 Task: Set show available start times in increments of 20 minutes.
Action: Mouse moved to (216, 427)
Screenshot: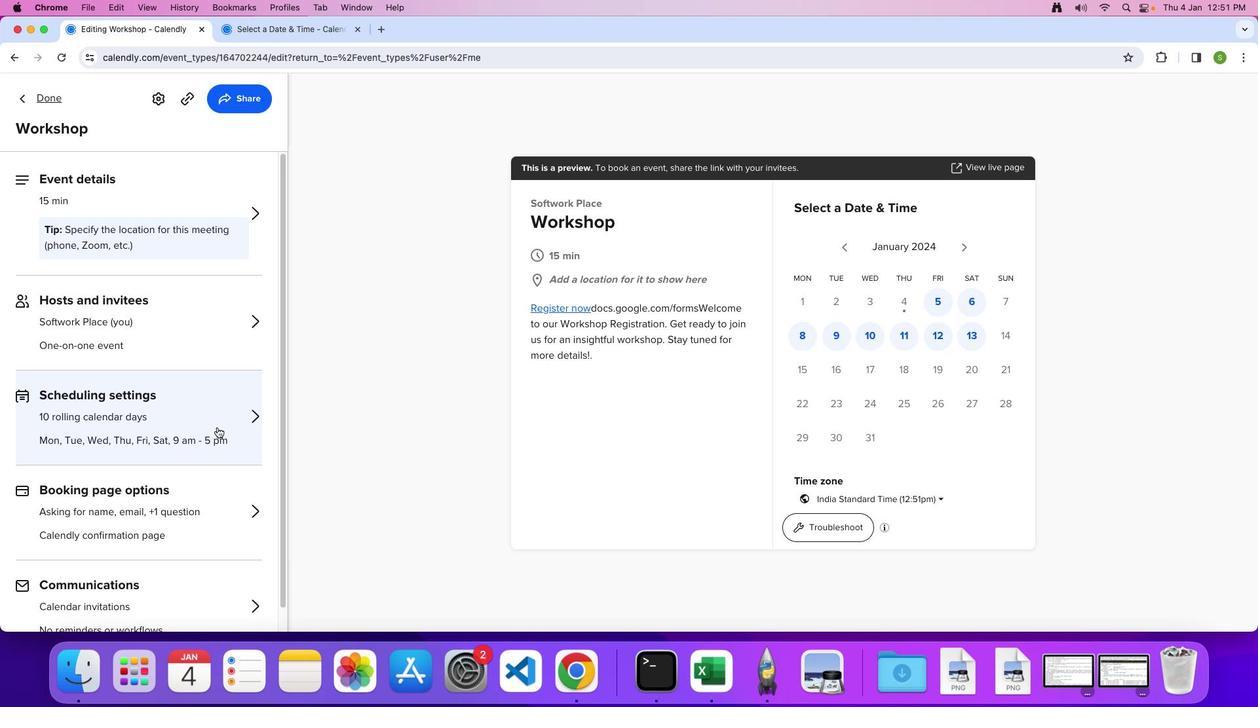 
Action: Mouse pressed left at (216, 427)
Screenshot: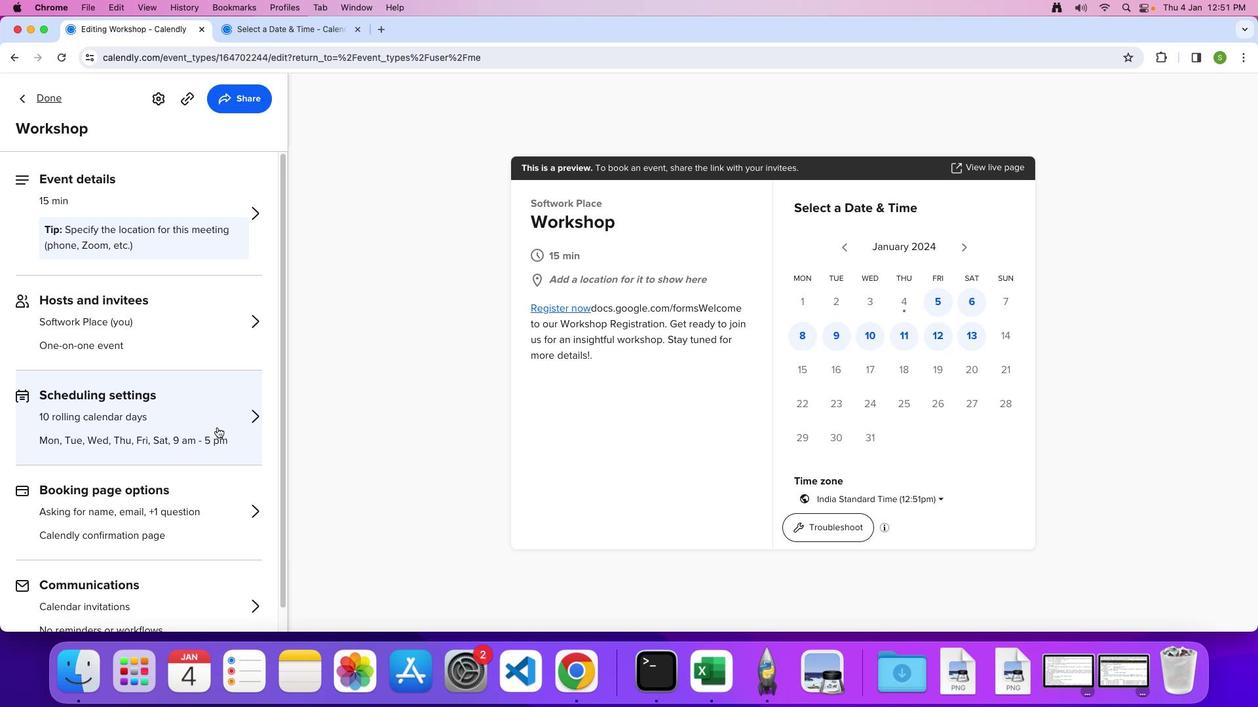 
Action: Mouse moved to (144, 496)
Screenshot: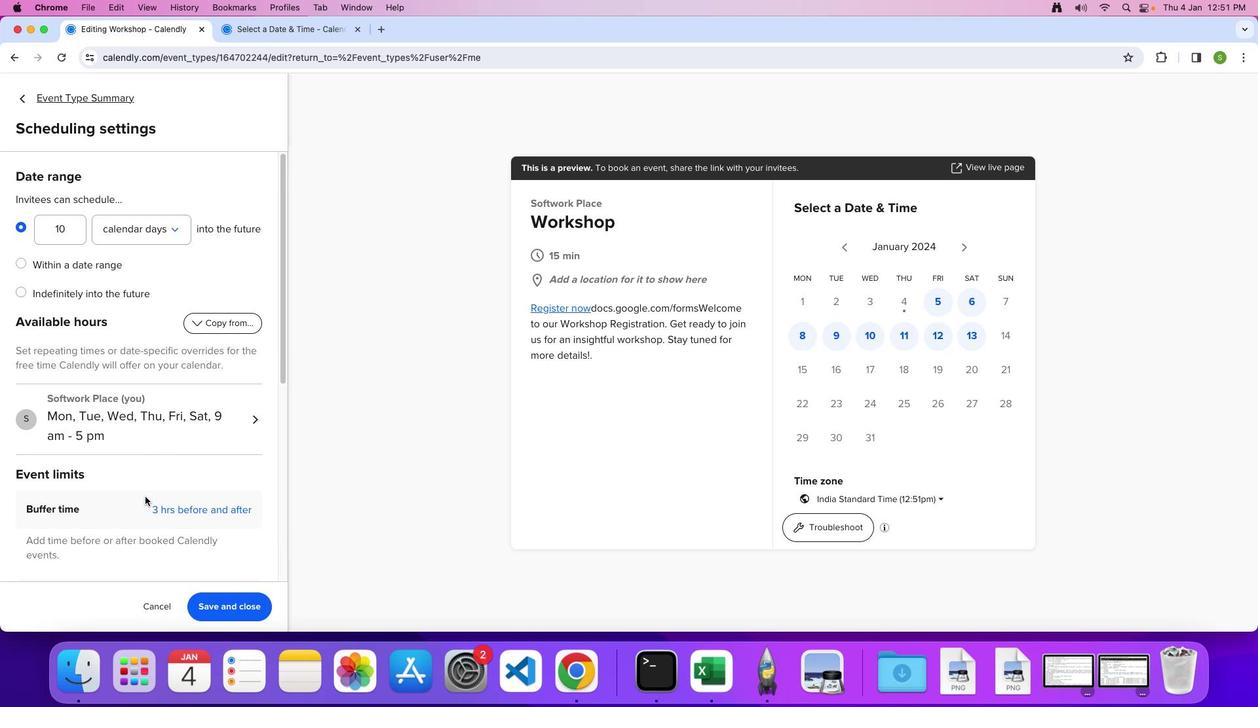 
Action: Mouse scrolled (144, 496) with delta (0, 0)
Screenshot: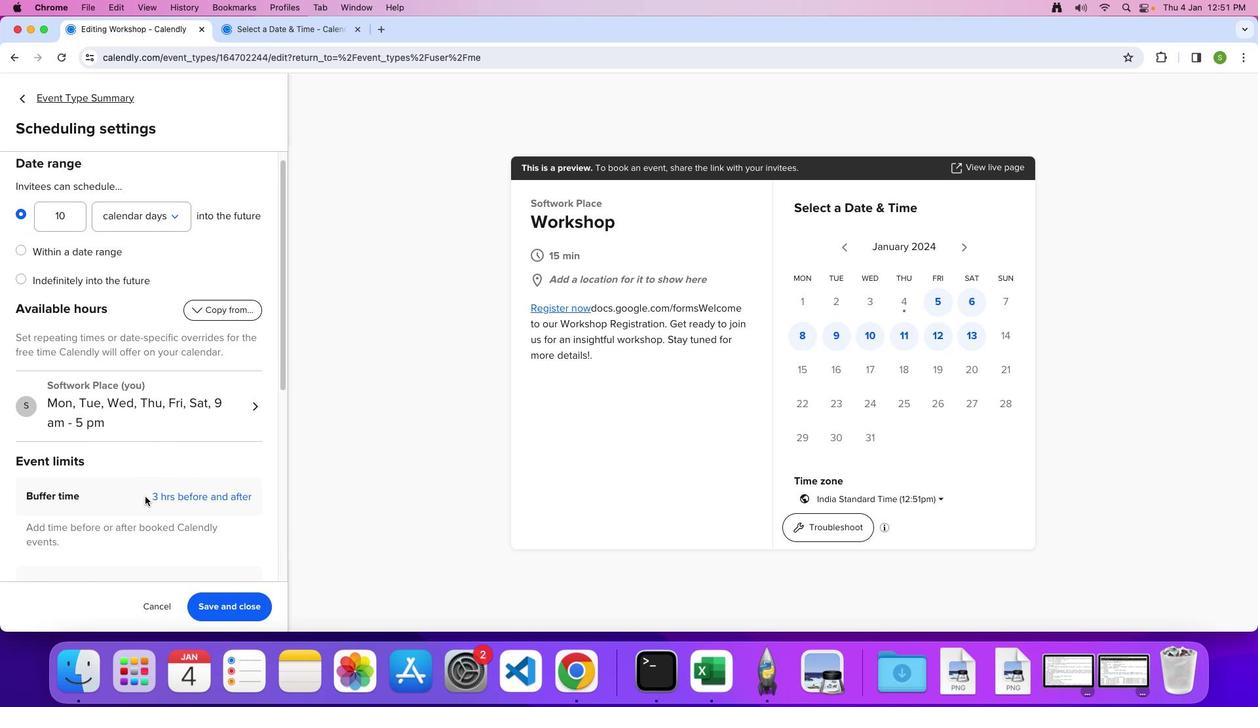 
Action: Mouse scrolled (144, 496) with delta (0, 0)
Screenshot: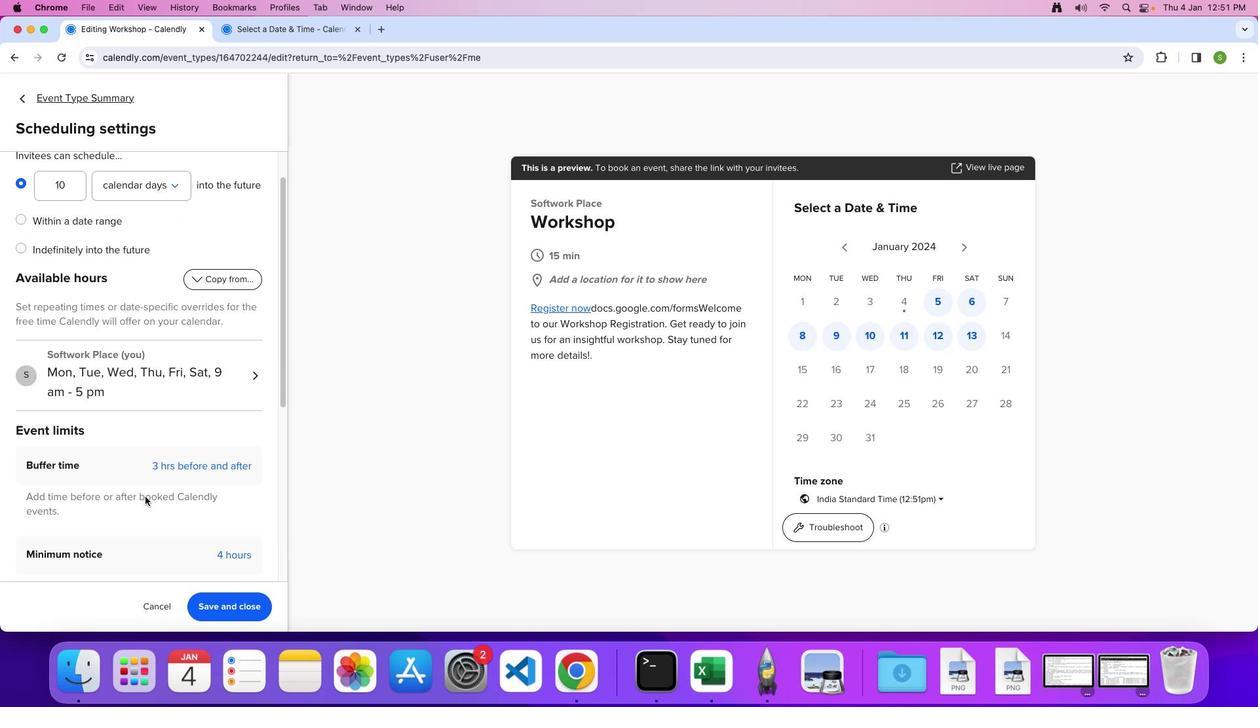 
Action: Mouse scrolled (144, 496) with delta (0, -2)
Screenshot: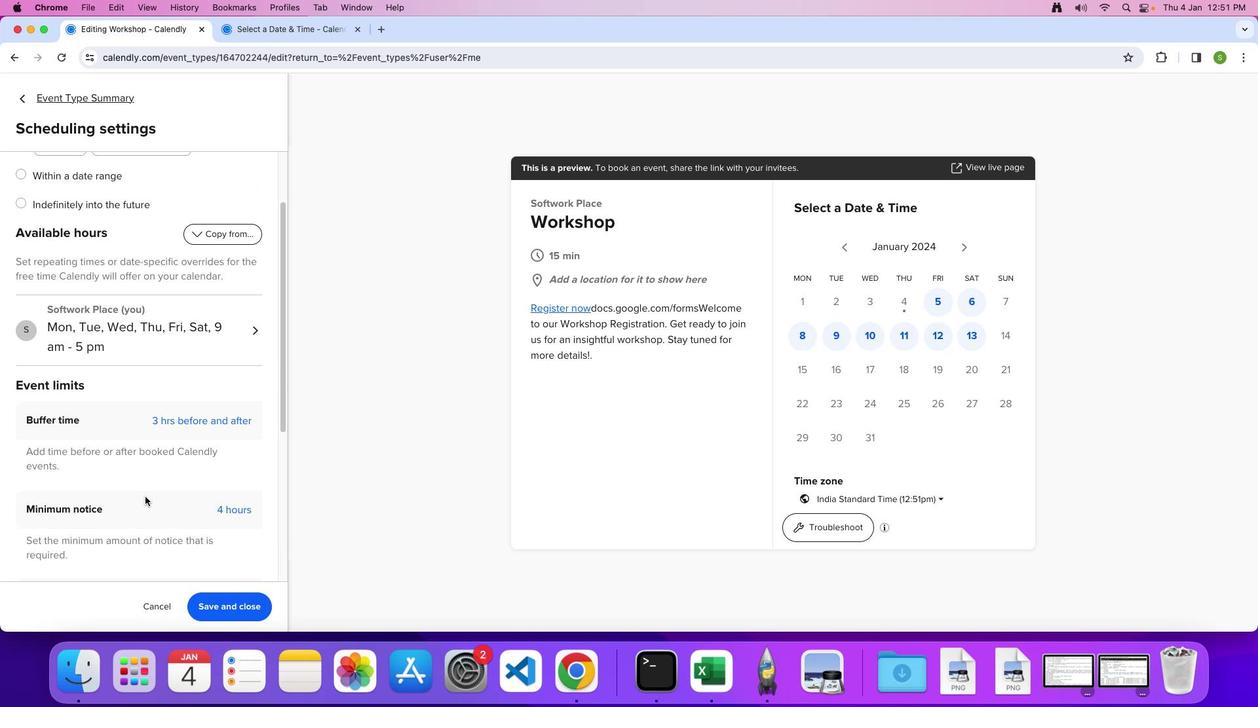 
Action: Mouse scrolled (144, 496) with delta (0, 0)
Screenshot: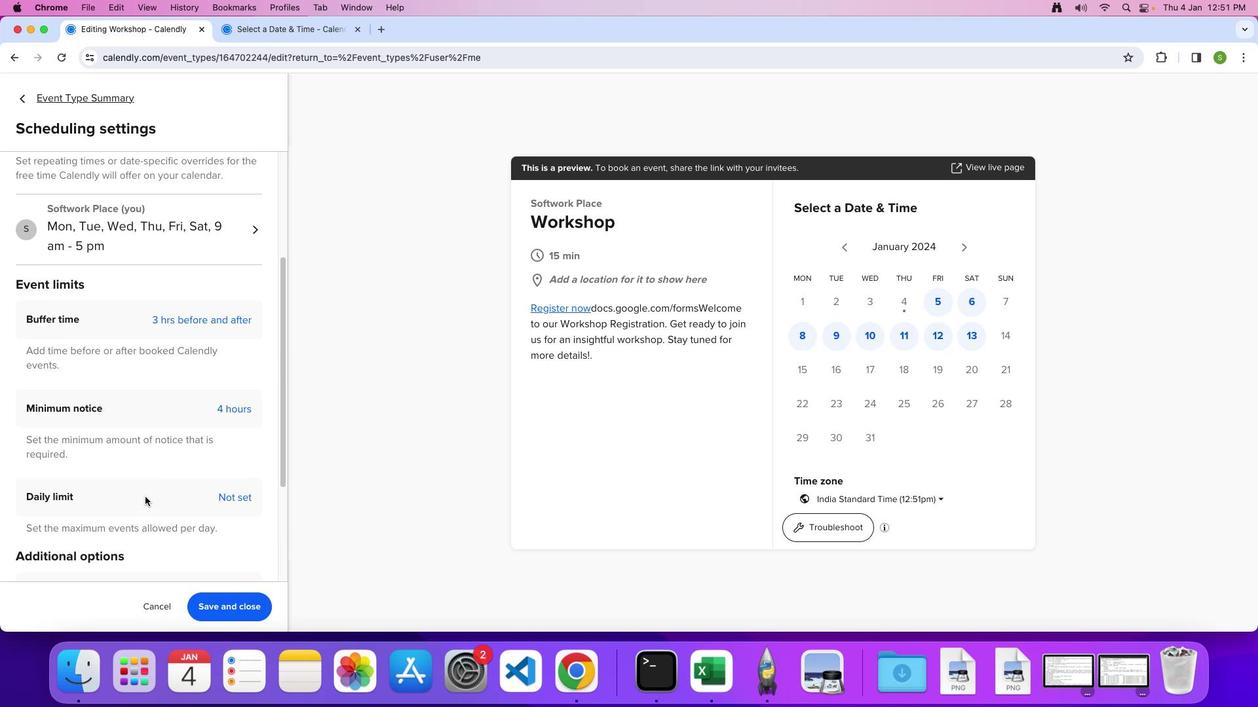 
Action: Mouse scrolled (144, 496) with delta (0, 0)
Screenshot: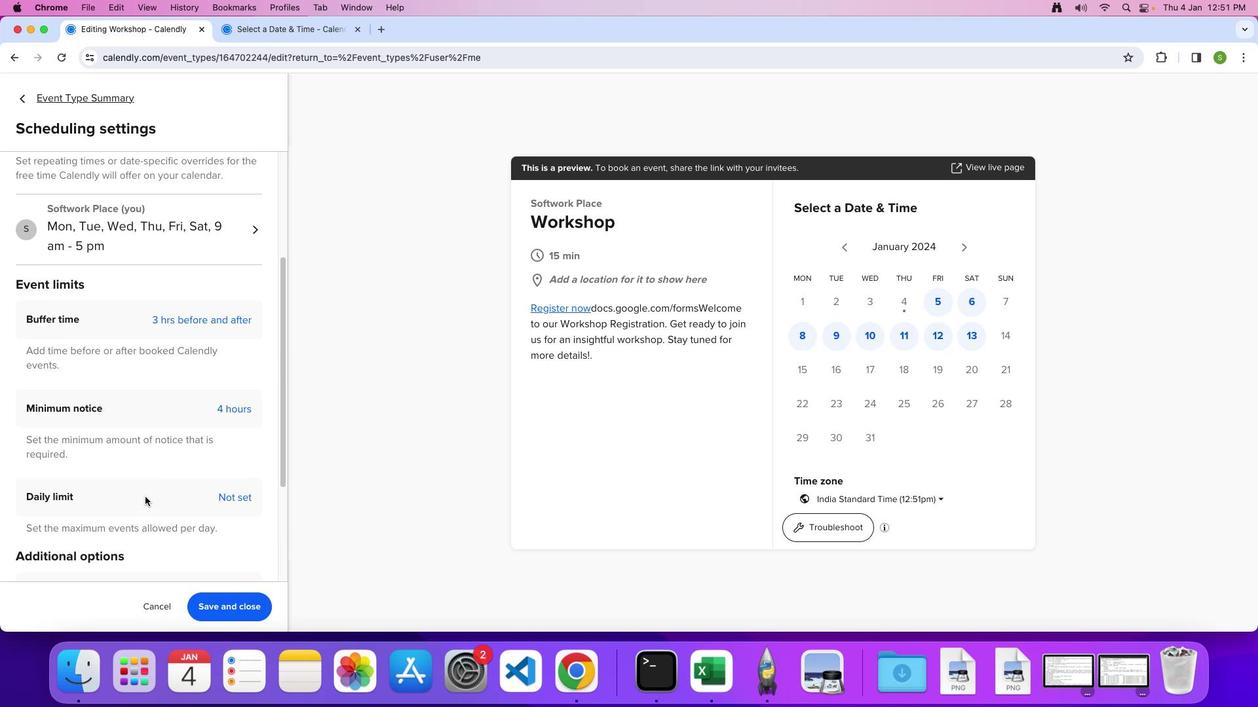 
Action: Mouse scrolled (144, 496) with delta (0, -2)
Screenshot: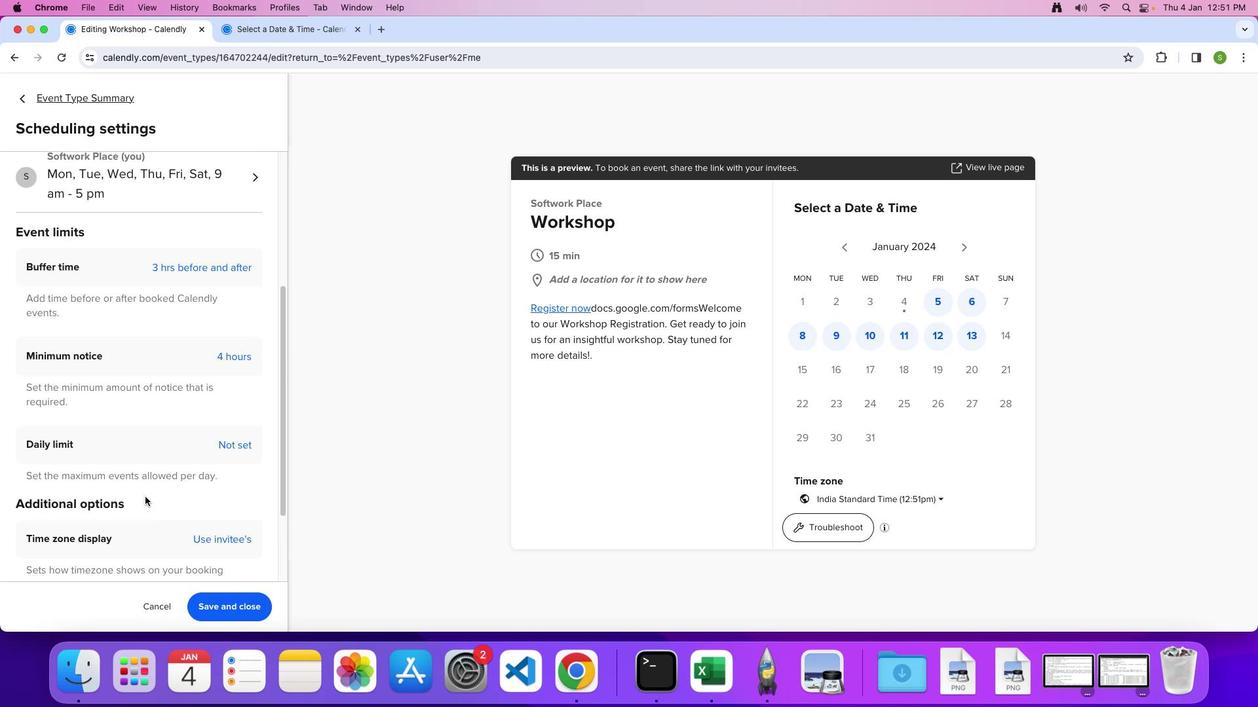 
Action: Mouse scrolled (144, 496) with delta (0, -3)
Screenshot: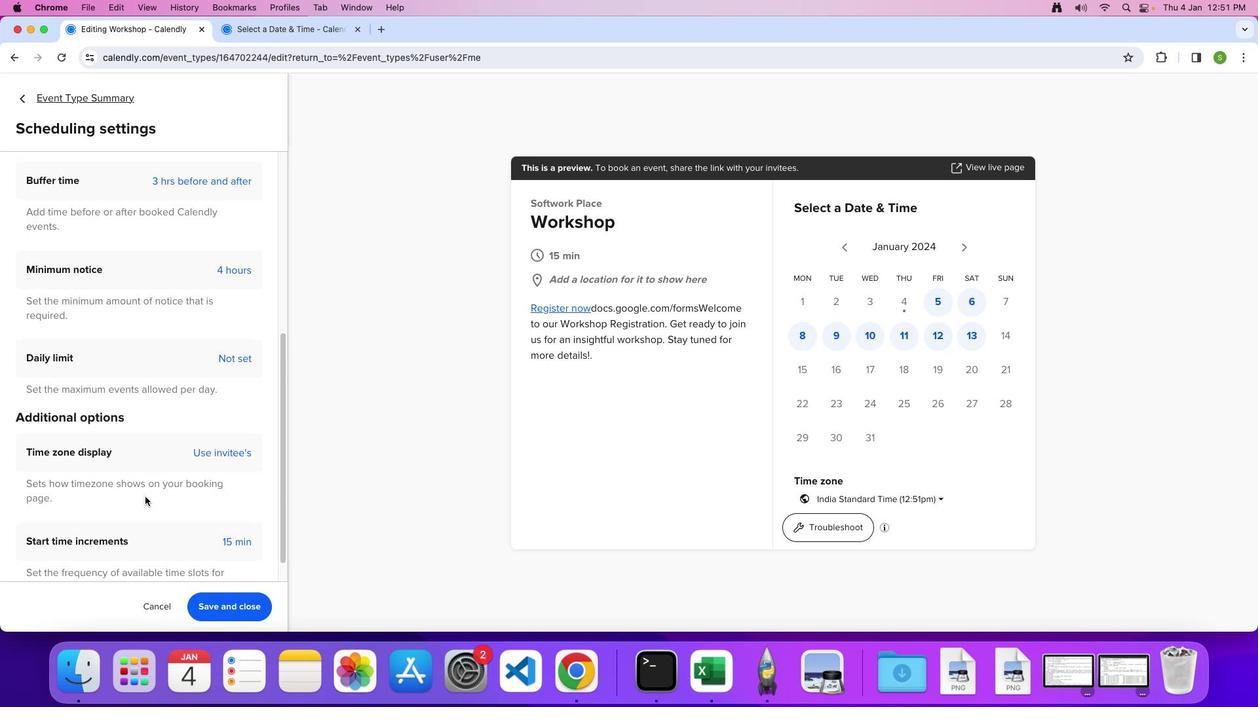 
Action: Mouse scrolled (144, 496) with delta (0, 0)
Screenshot: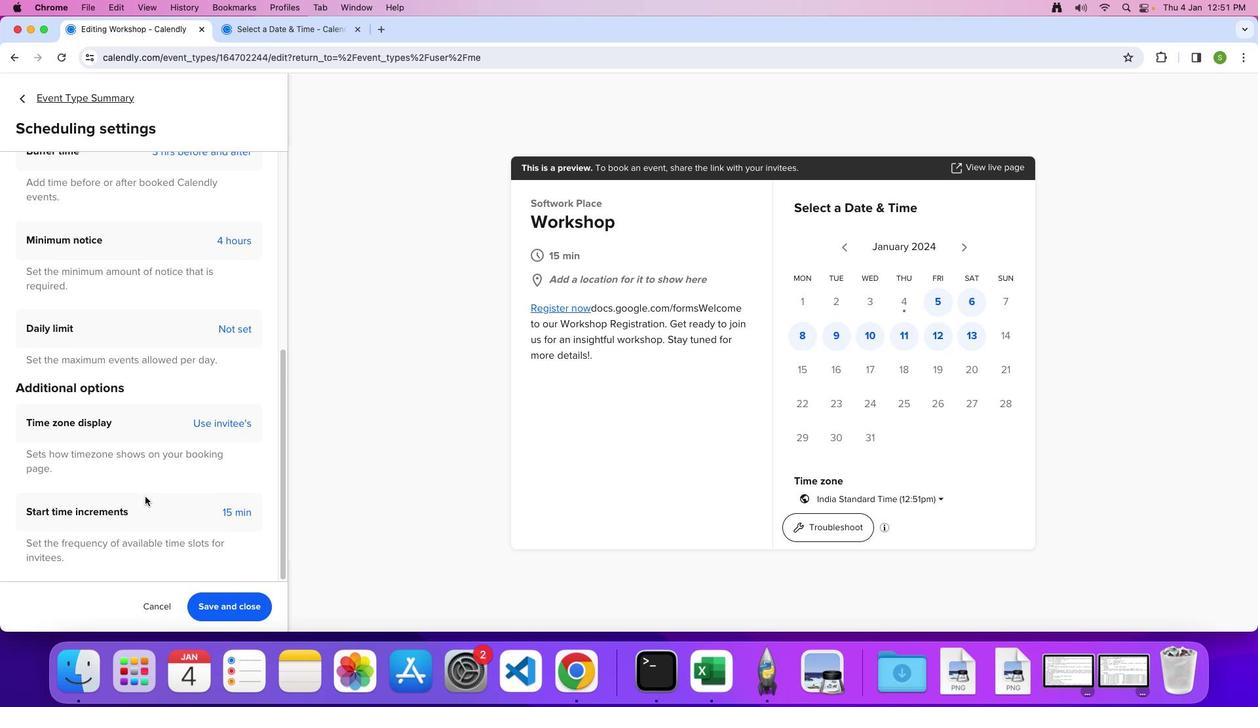 
Action: Mouse scrolled (144, 496) with delta (0, 0)
Screenshot: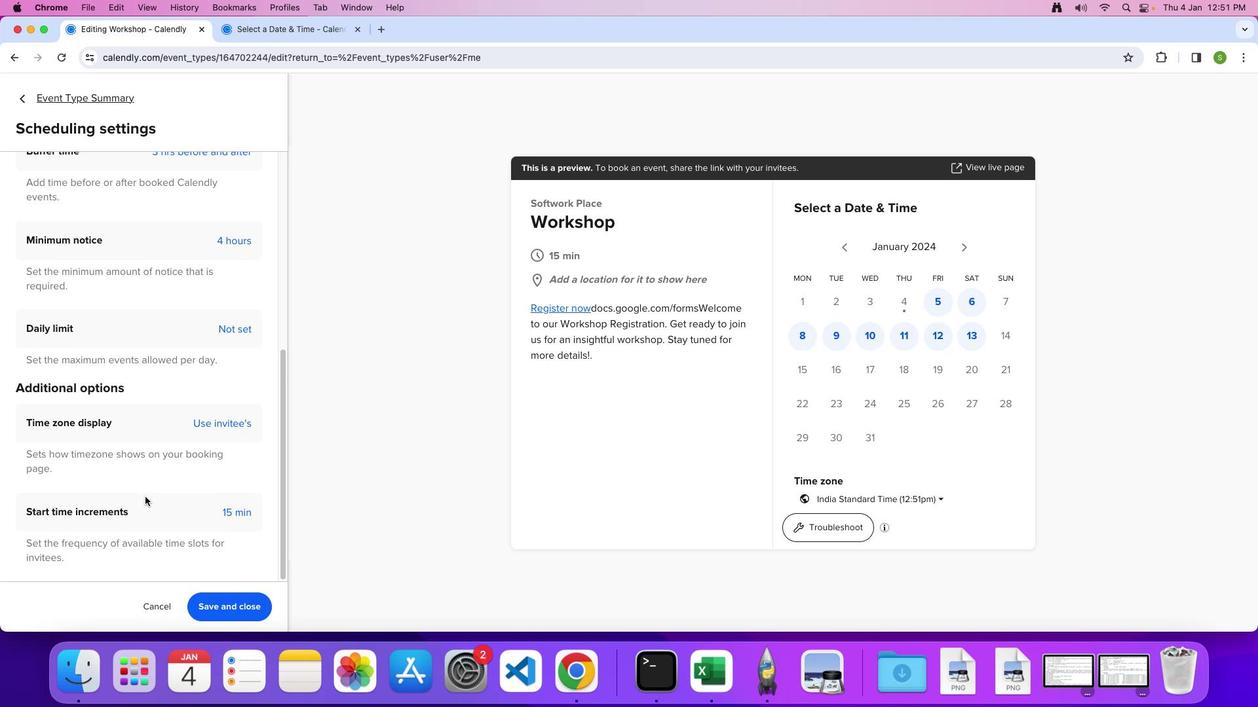 
Action: Mouse scrolled (144, 496) with delta (0, -2)
Screenshot: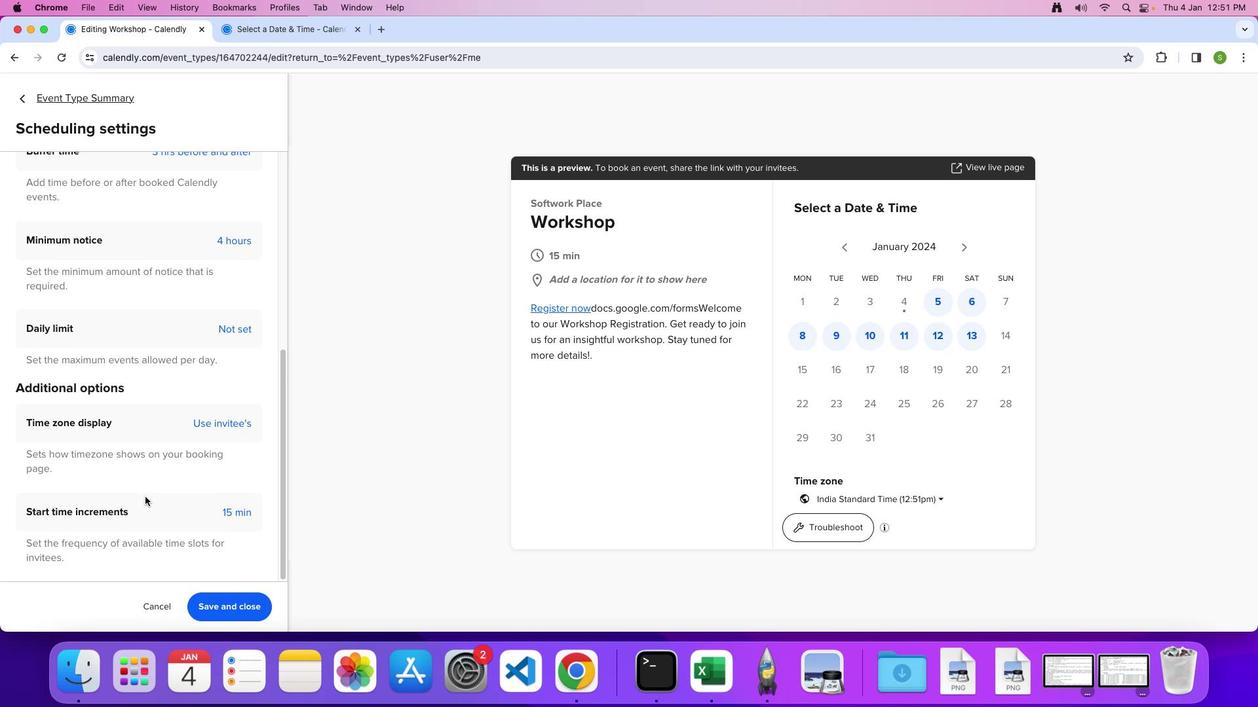 
Action: Mouse moved to (135, 505)
Screenshot: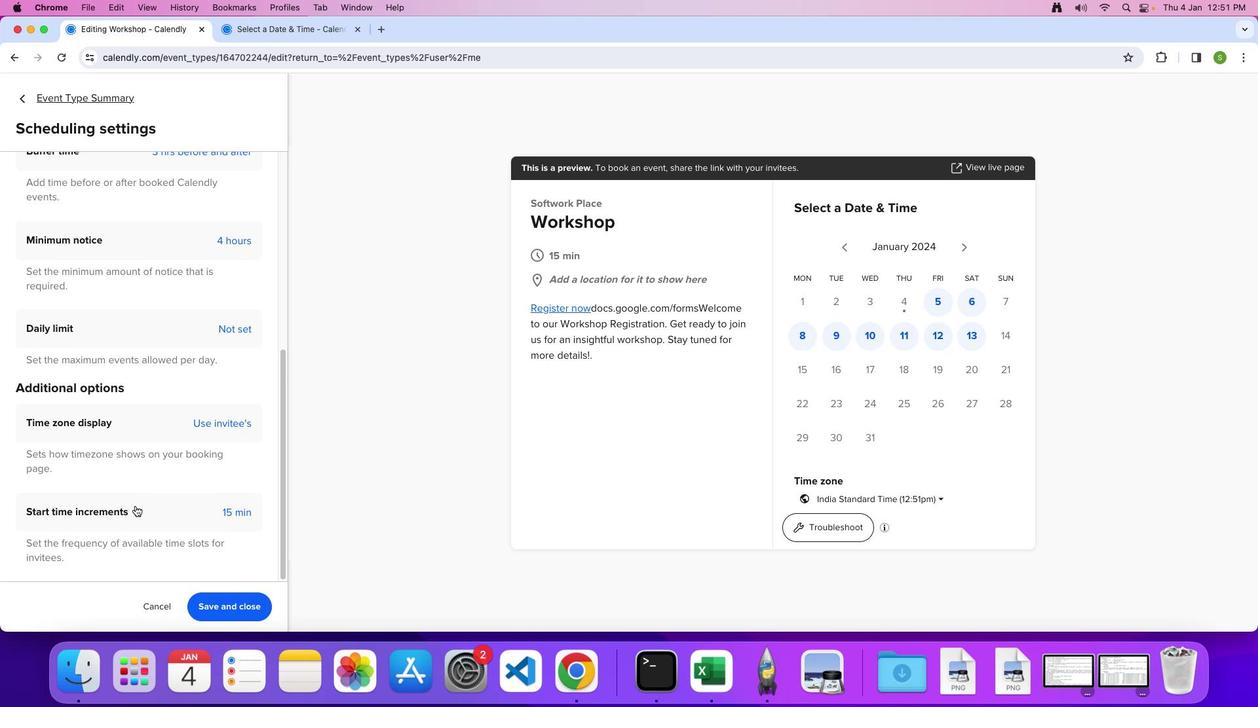 
Action: Mouse pressed left at (135, 505)
Screenshot: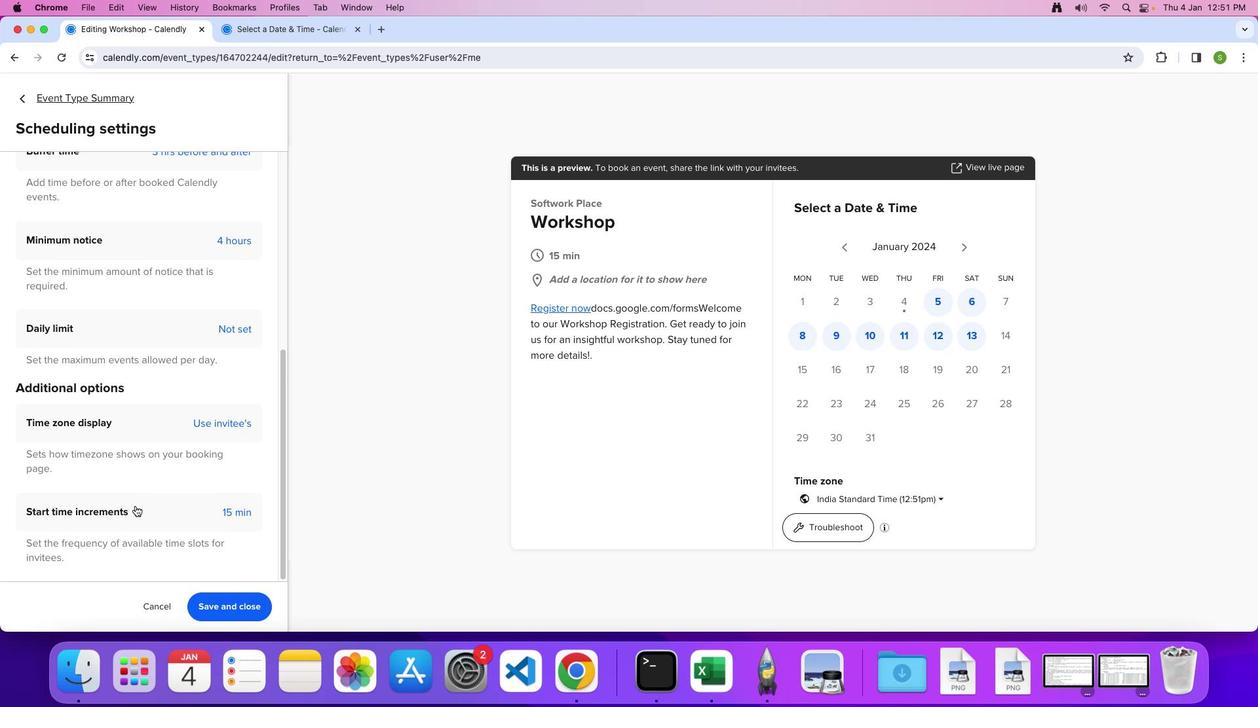 
Action: Mouse moved to (141, 505)
Screenshot: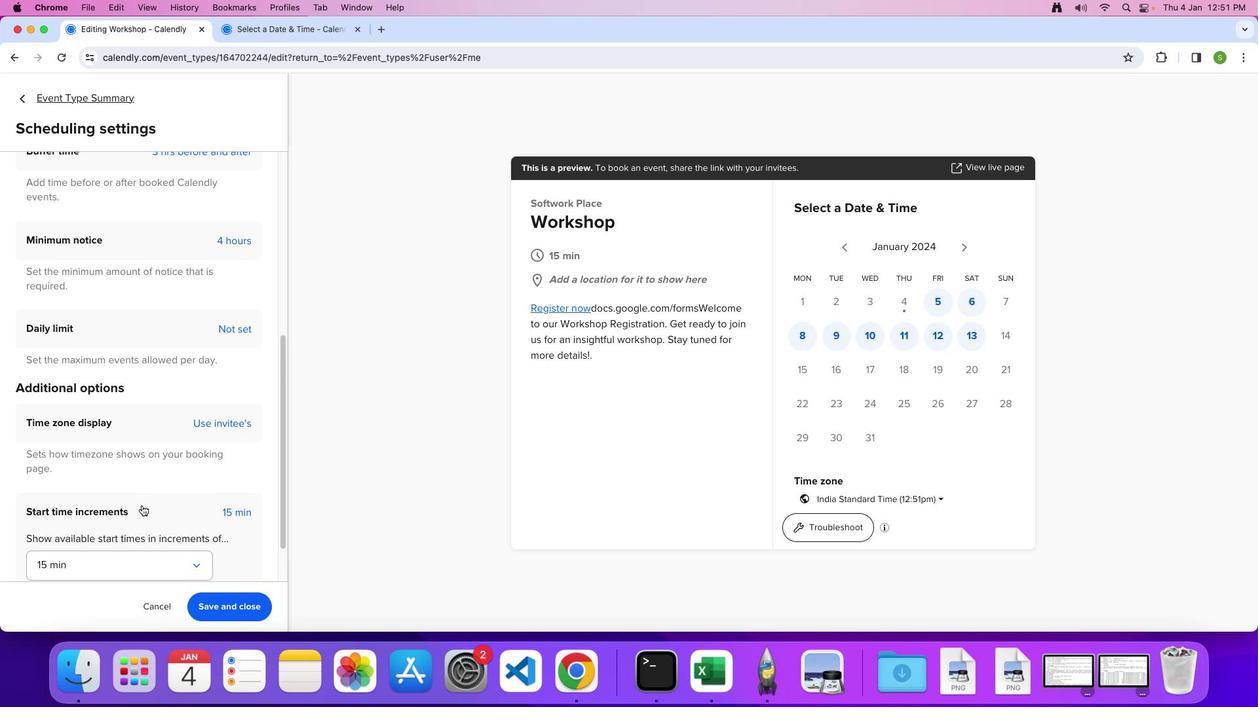 
Action: Mouse scrolled (141, 505) with delta (0, 0)
Screenshot: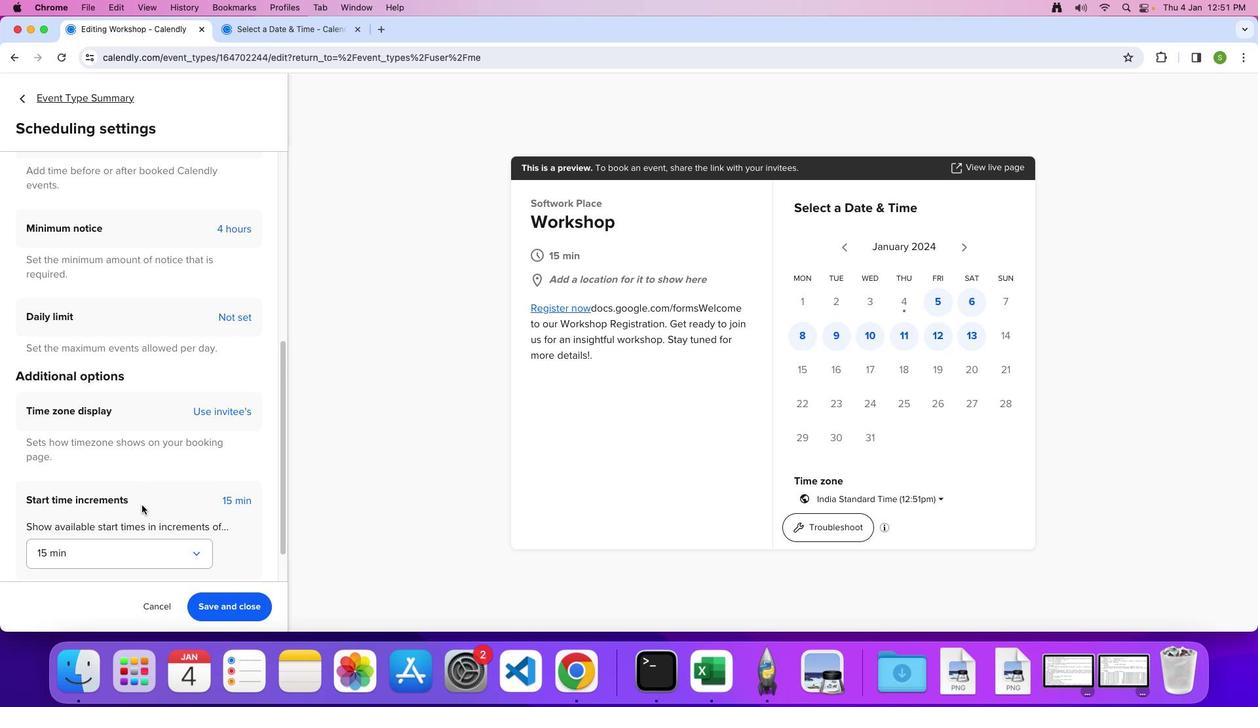 
Action: Mouse scrolled (141, 505) with delta (0, 0)
Screenshot: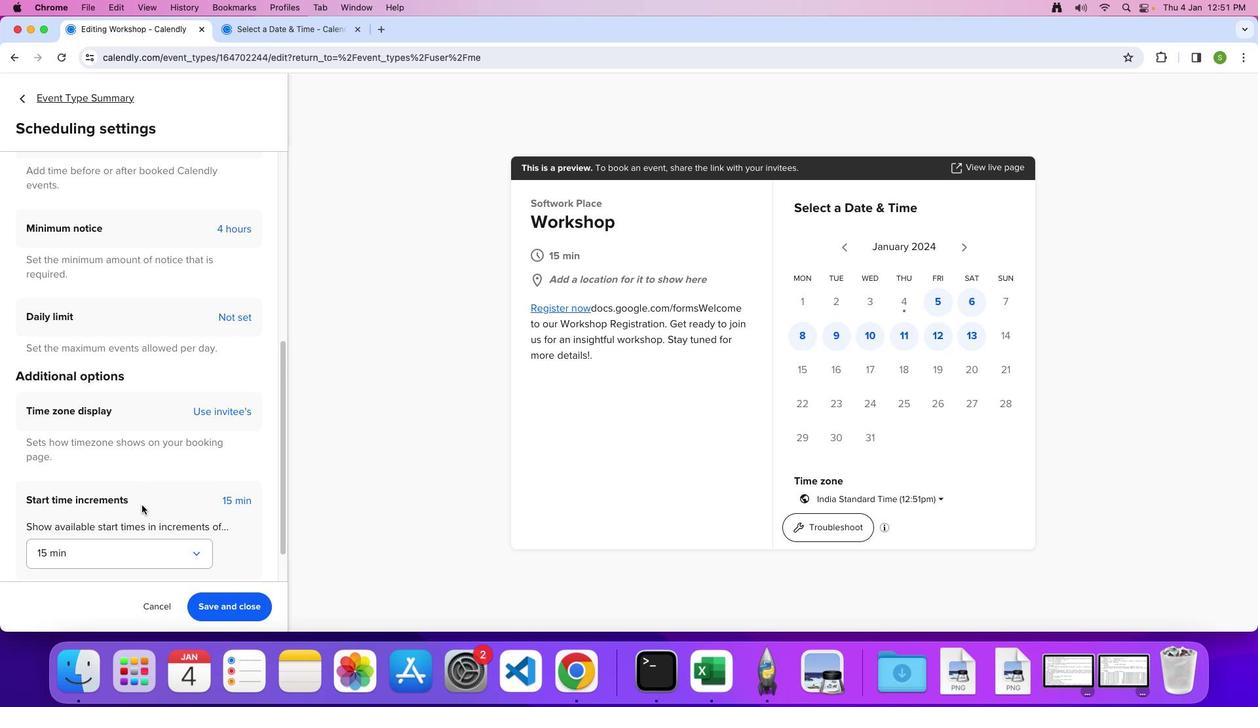 
Action: Mouse scrolled (141, 505) with delta (0, -2)
Screenshot: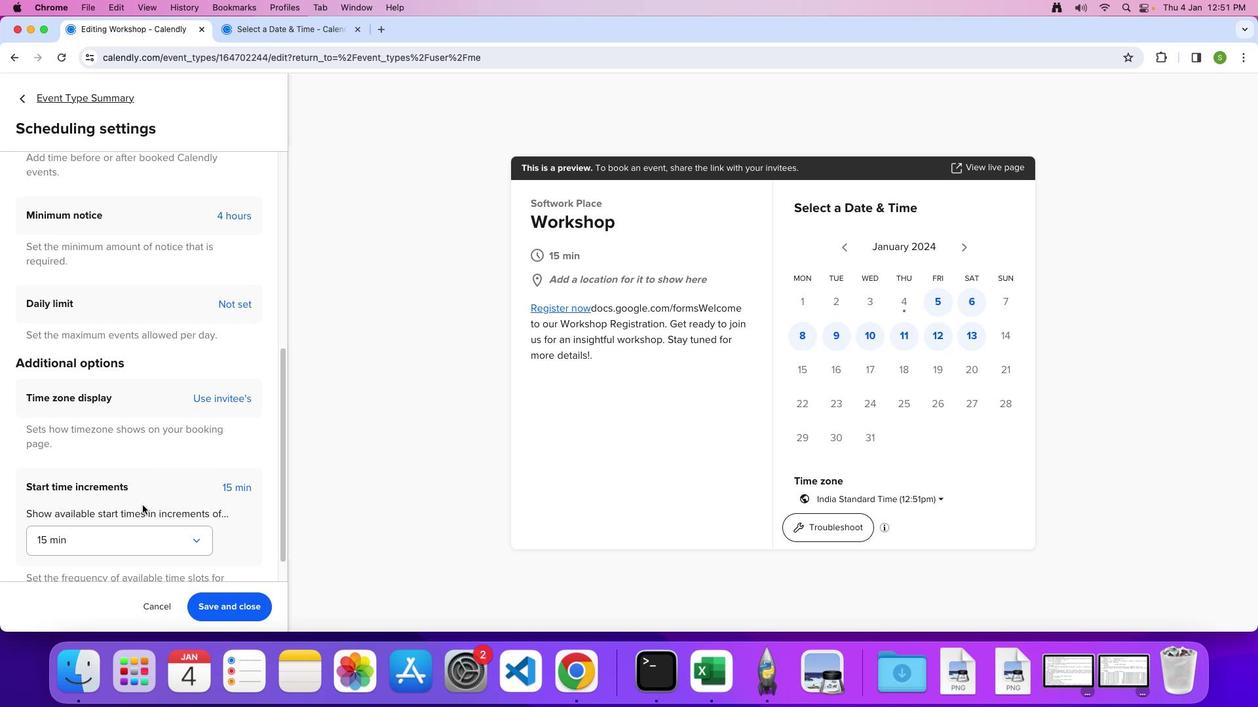 
Action: Mouse moved to (142, 505)
Screenshot: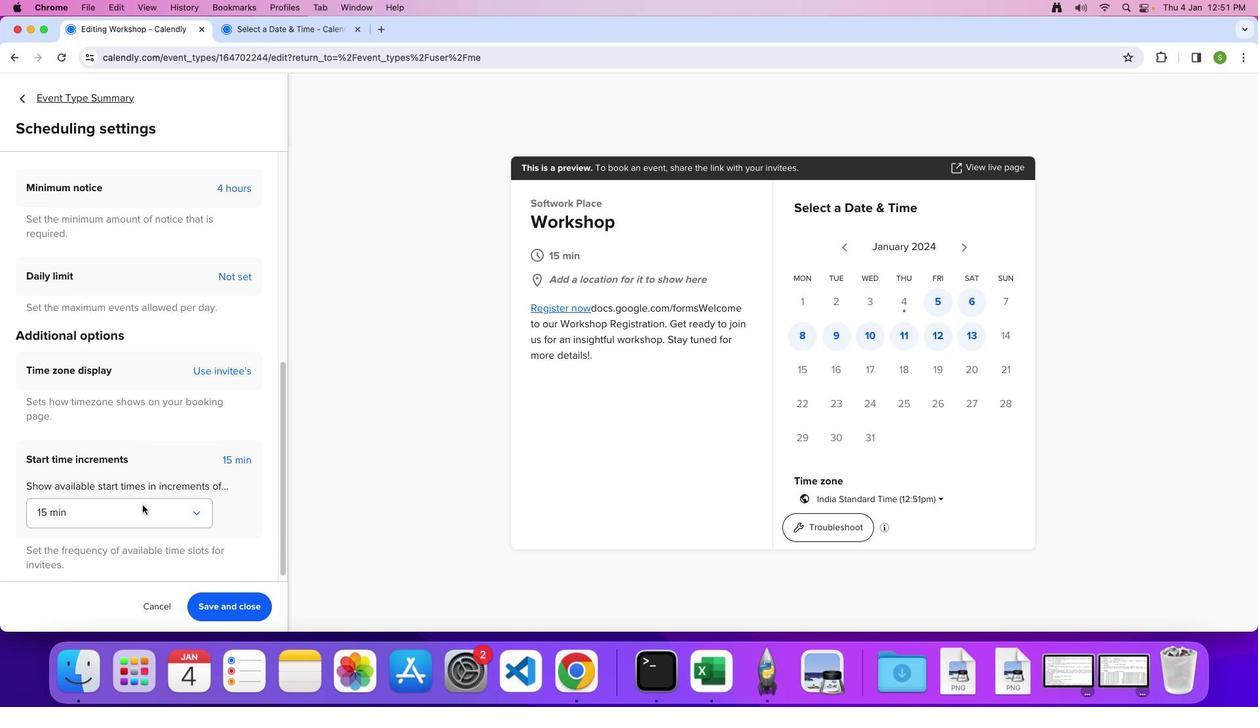 
Action: Mouse scrolled (142, 505) with delta (0, -3)
Screenshot: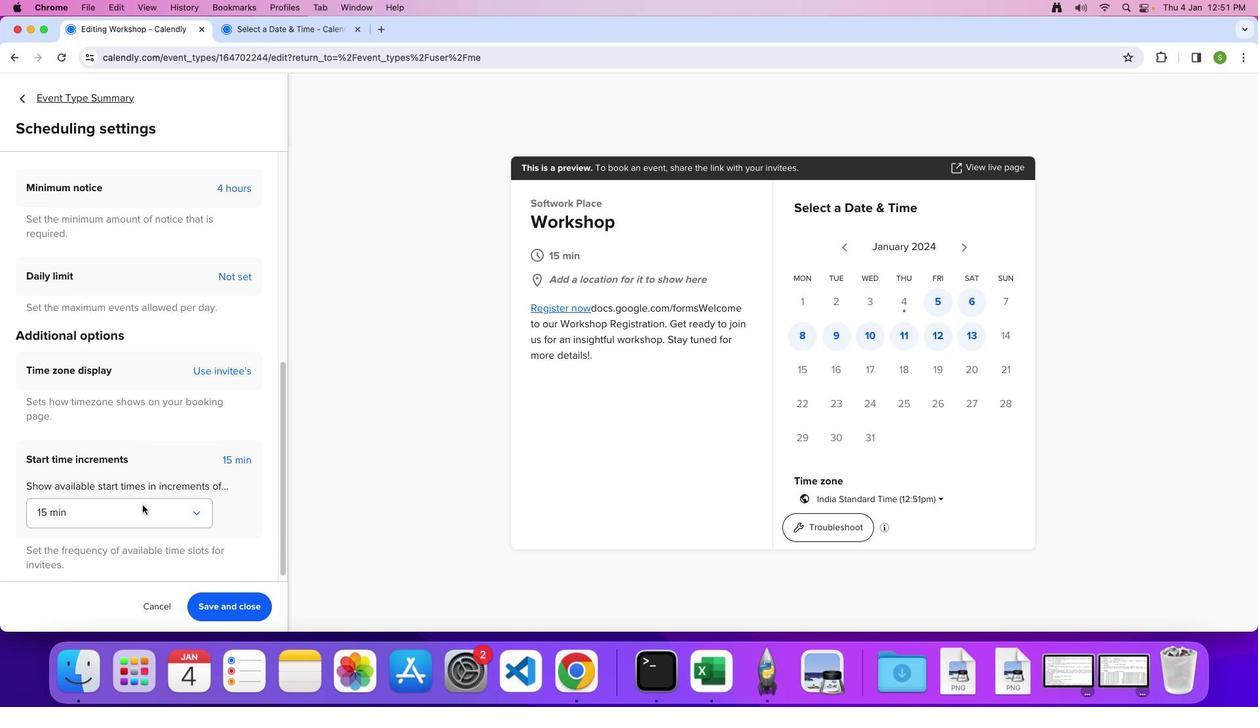 
Action: Mouse moved to (196, 510)
Screenshot: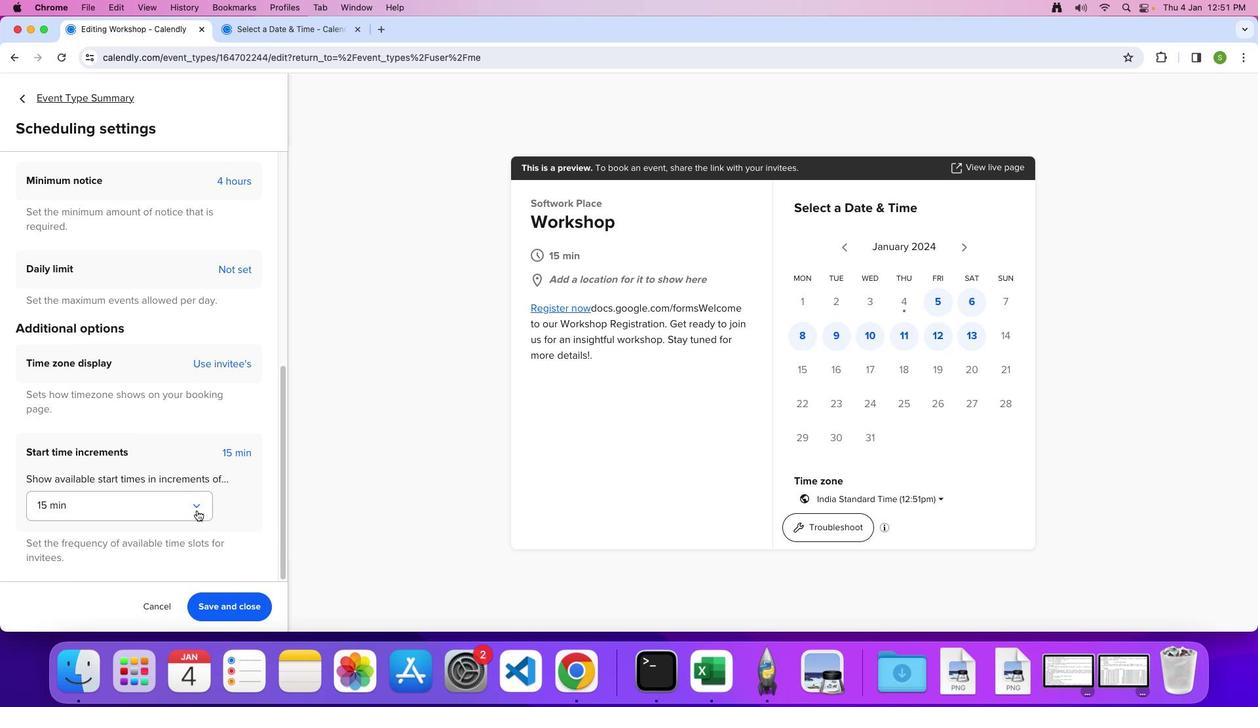 
Action: Mouse pressed left at (196, 510)
Screenshot: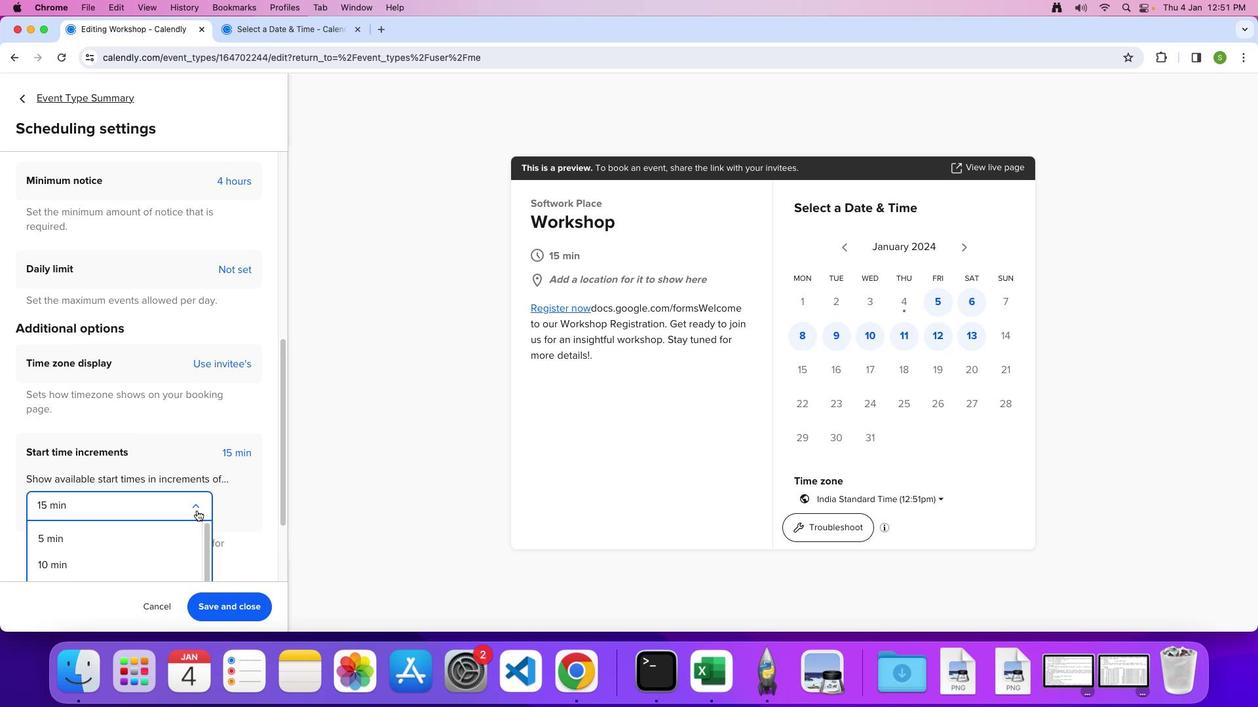 
Action: Mouse moved to (178, 510)
Screenshot: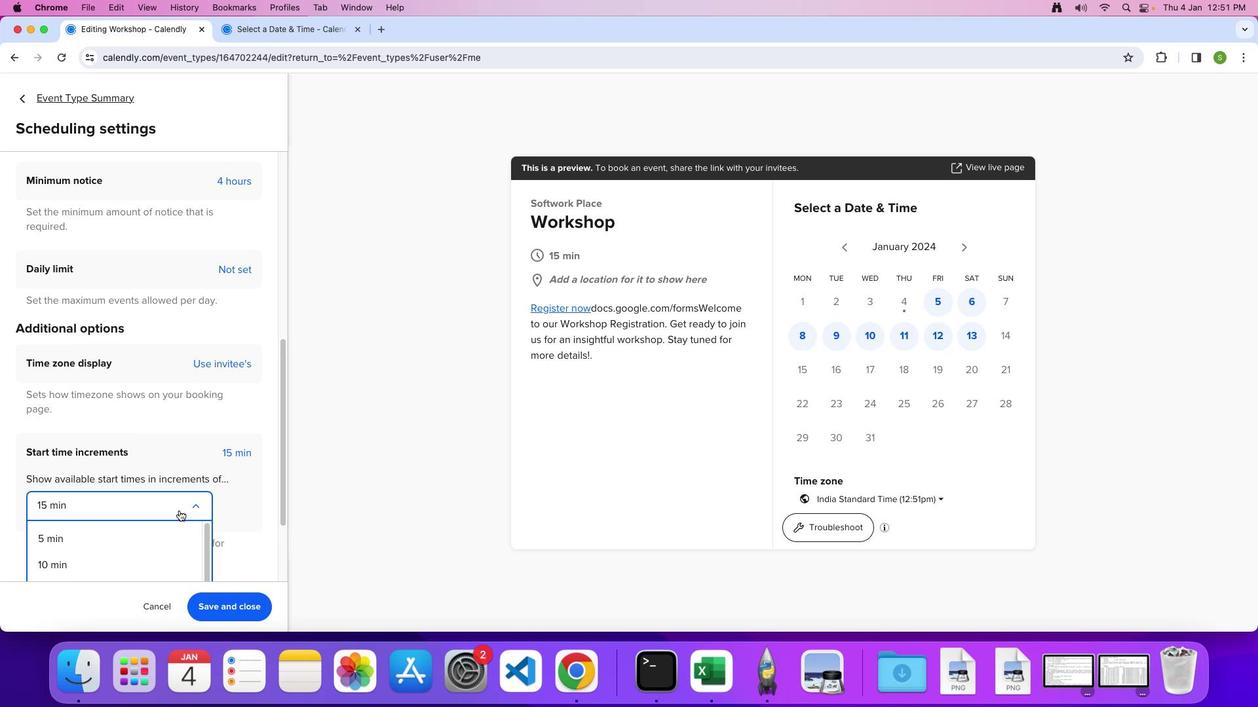 
Action: Mouse scrolled (178, 510) with delta (0, 0)
Screenshot: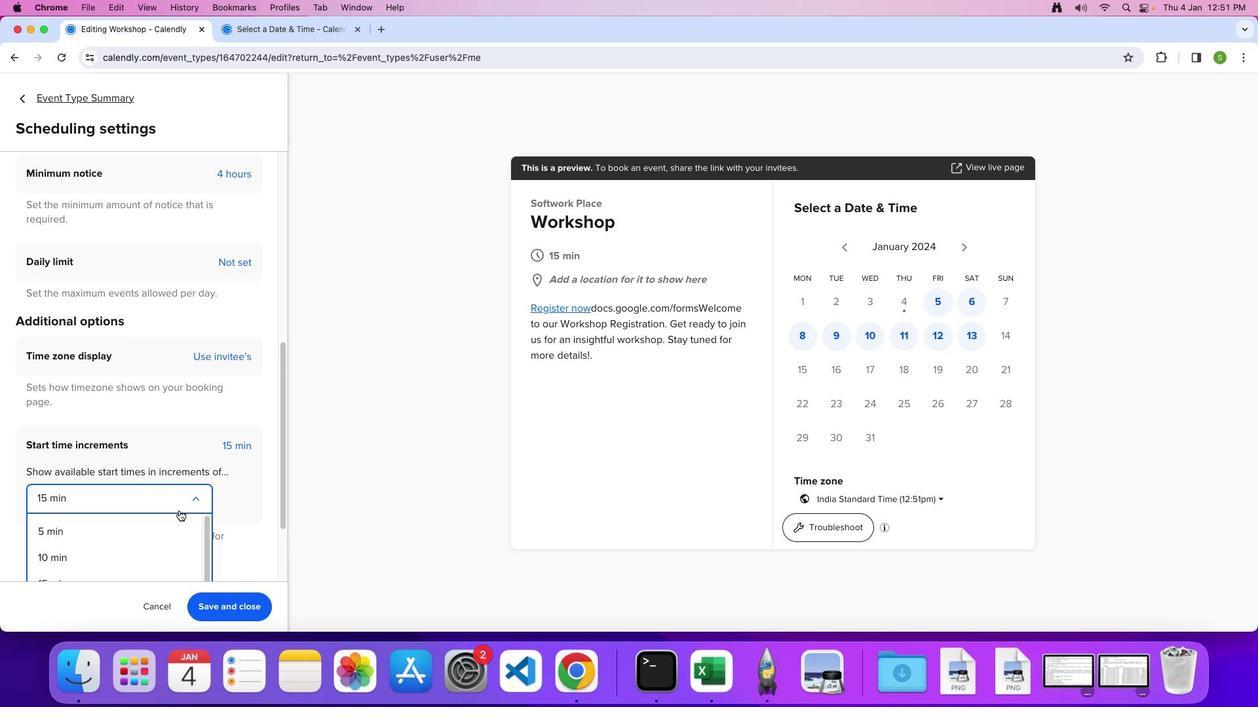 
Action: Mouse scrolled (178, 510) with delta (0, 0)
Screenshot: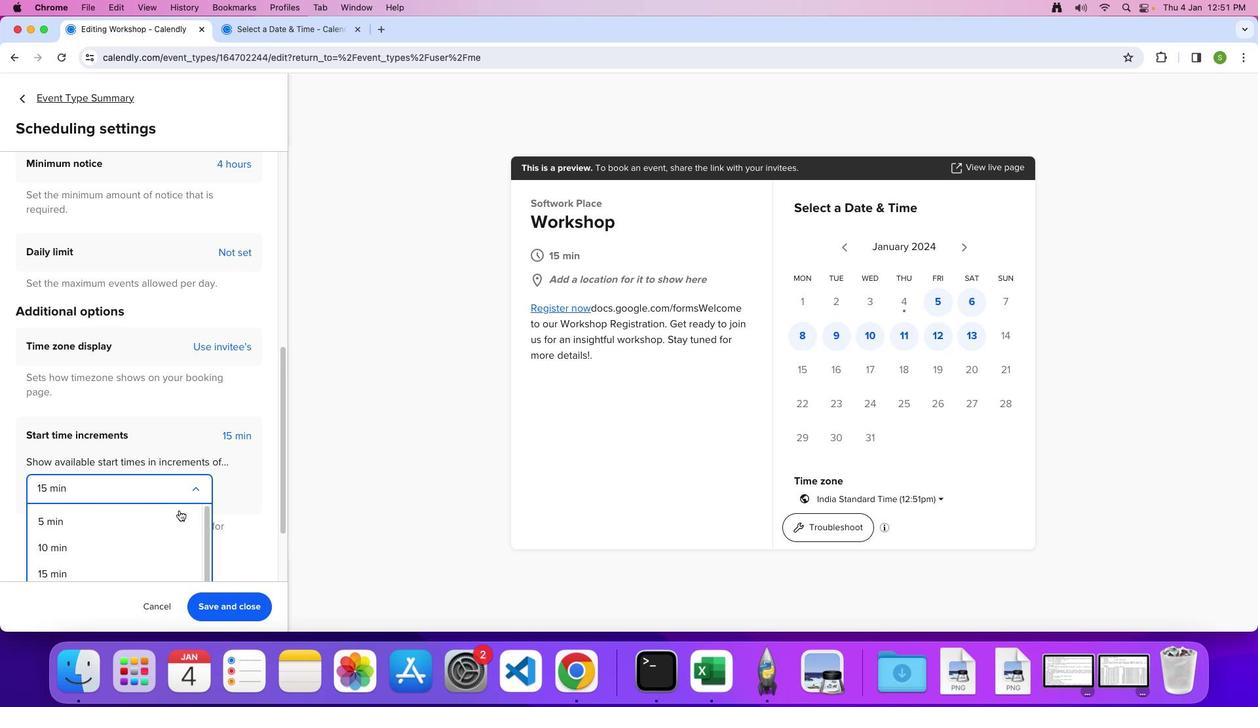 
Action: Mouse scrolled (178, 510) with delta (0, -1)
Screenshot: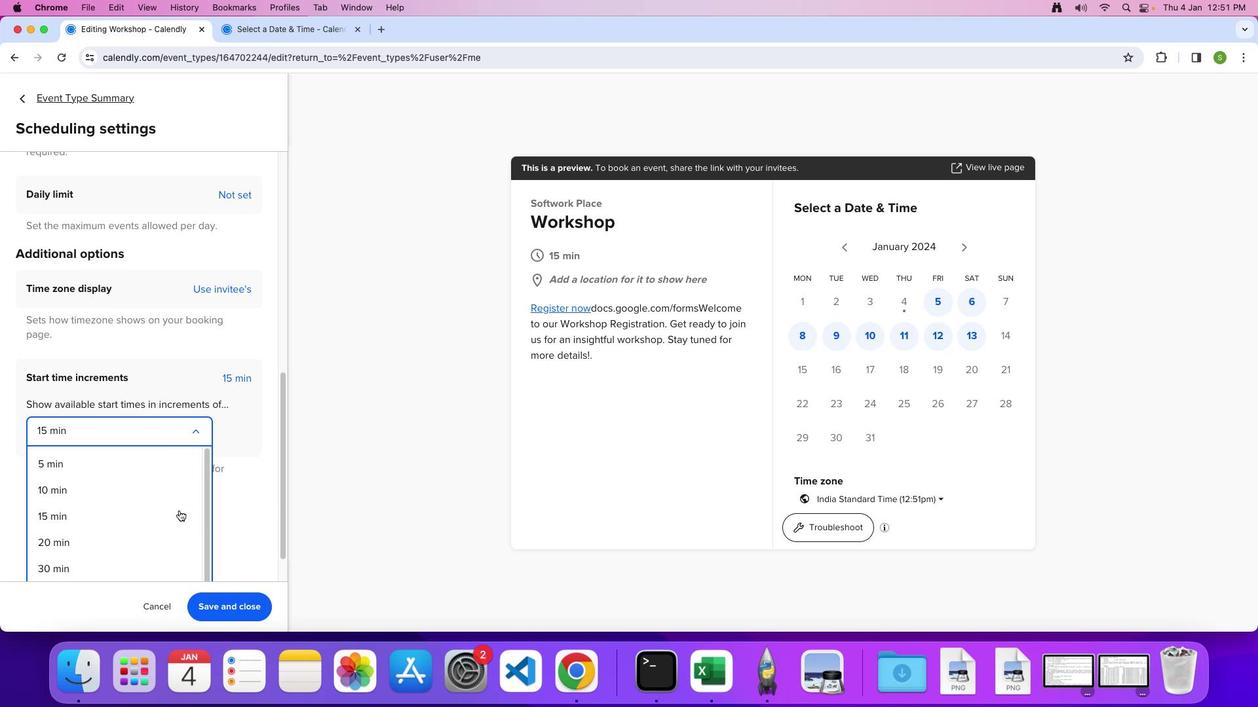 
Action: Mouse moved to (139, 504)
Screenshot: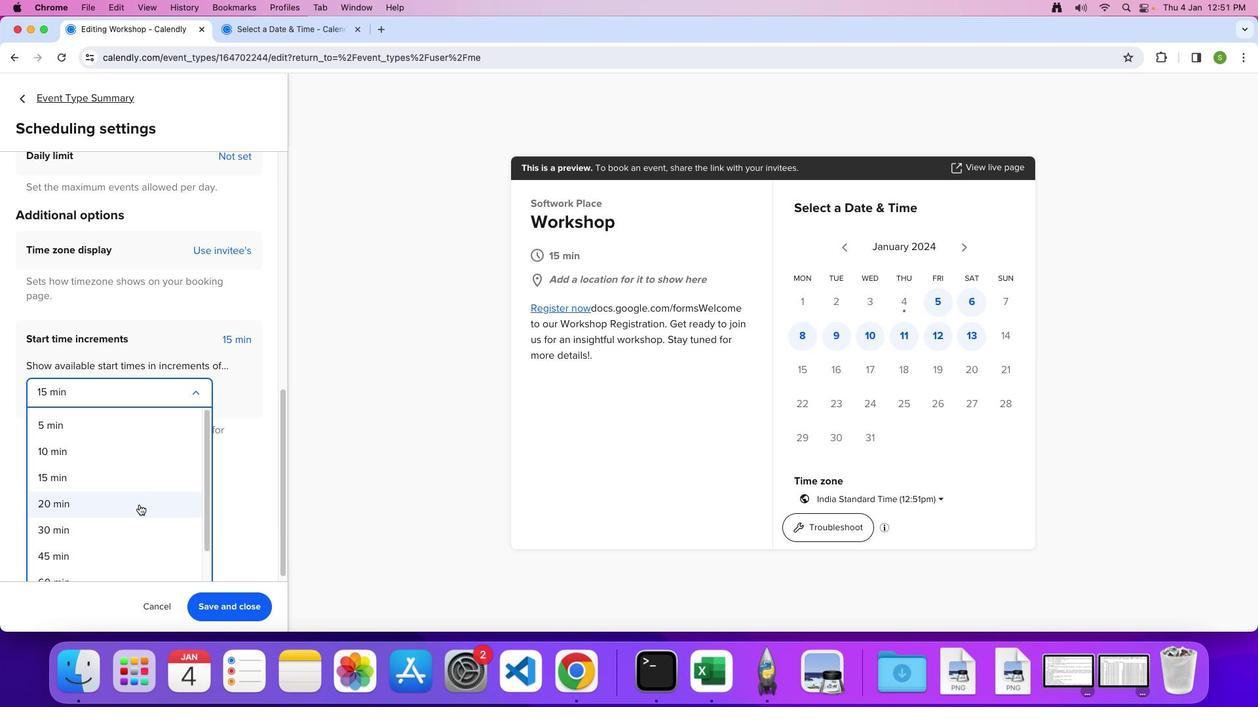 
Action: Mouse pressed left at (139, 504)
Screenshot: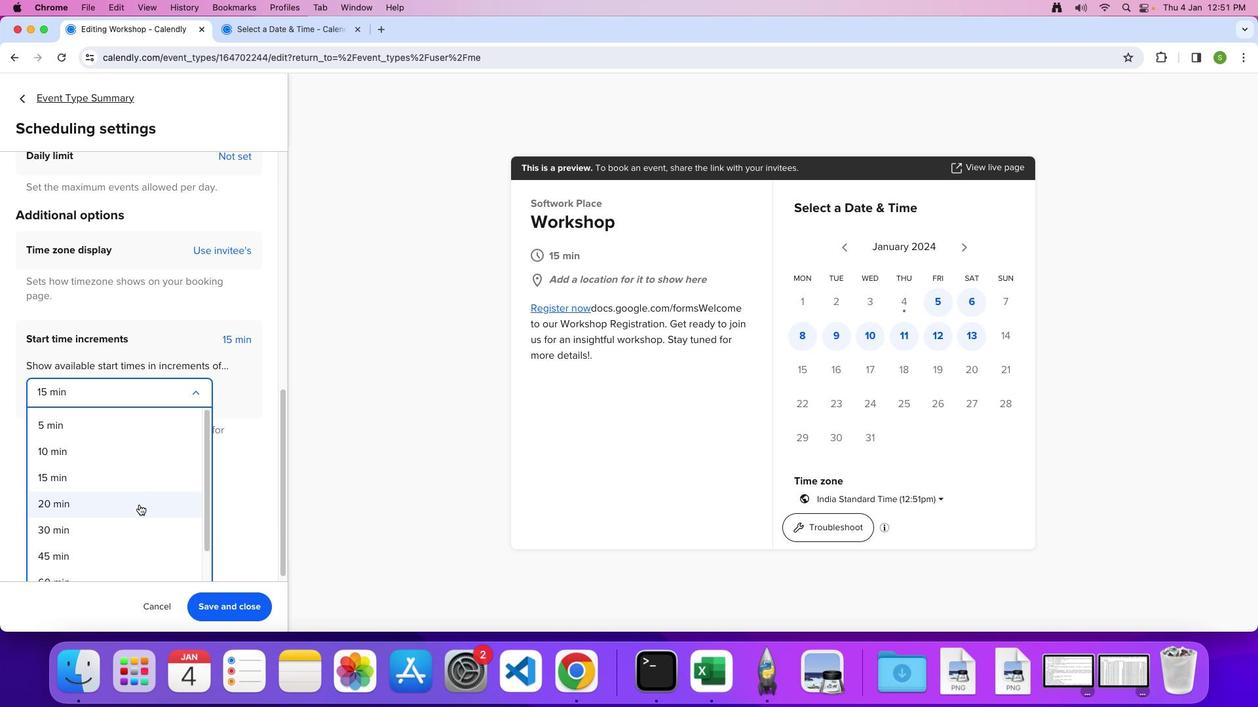 
Action: Mouse moved to (184, 564)
Screenshot: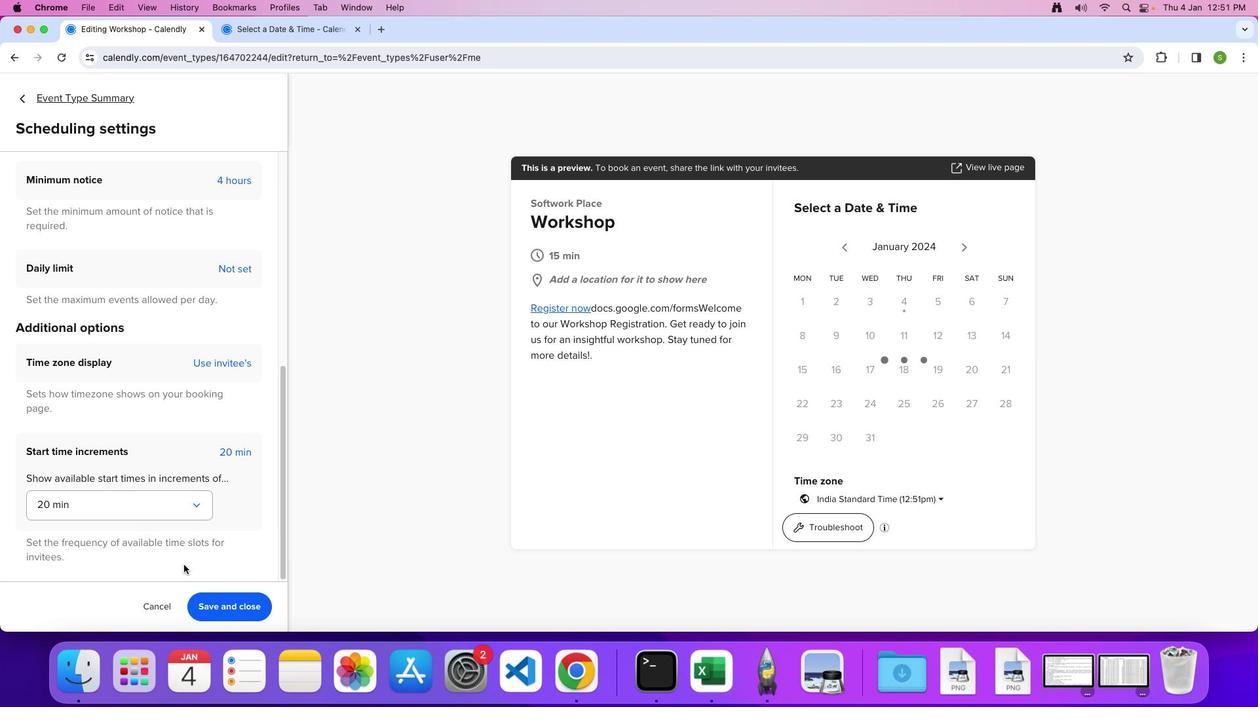 
